 Task: Change arrow line to lose dashed dotted.
Action: Mouse moved to (564, 325)
Screenshot: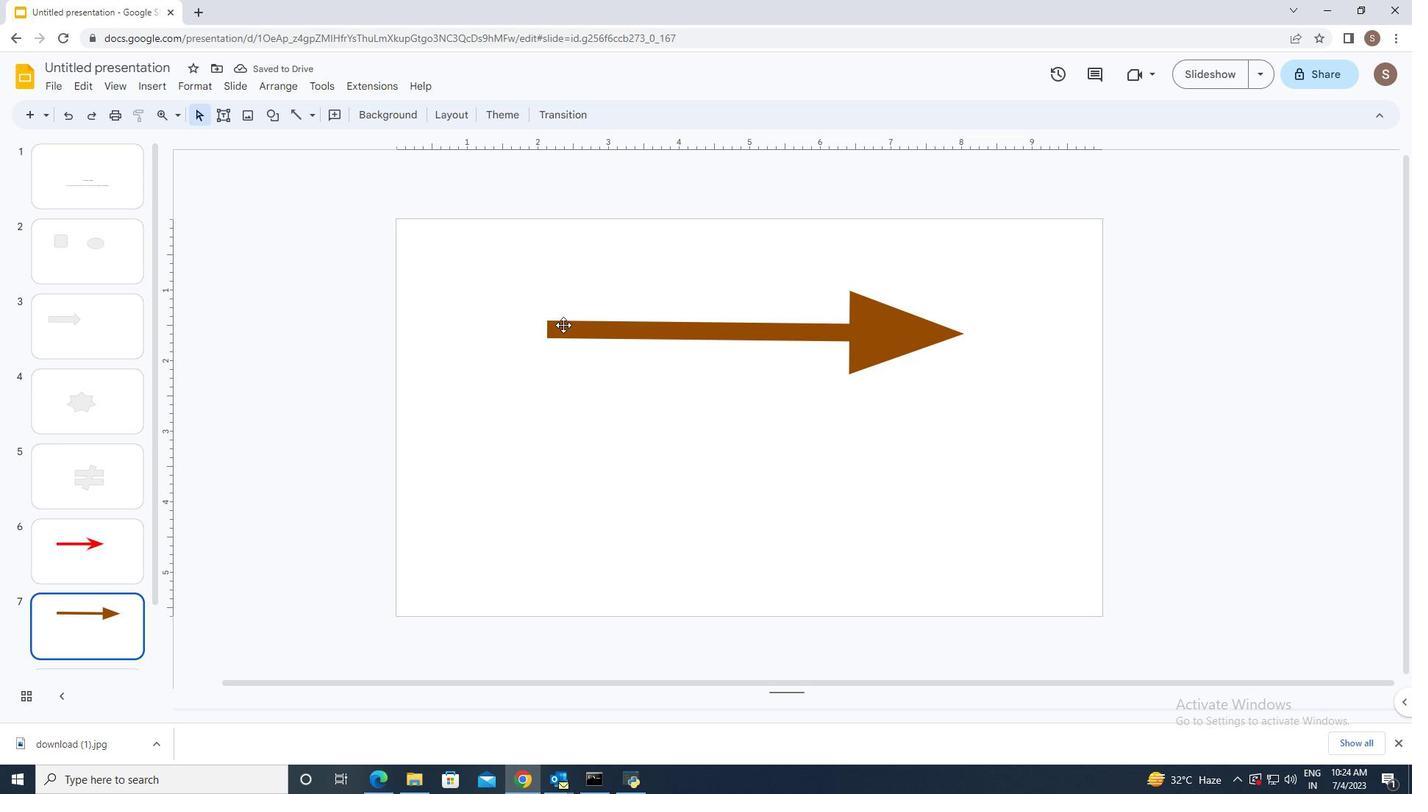 
Action: Mouse pressed left at (564, 325)
Screenshot: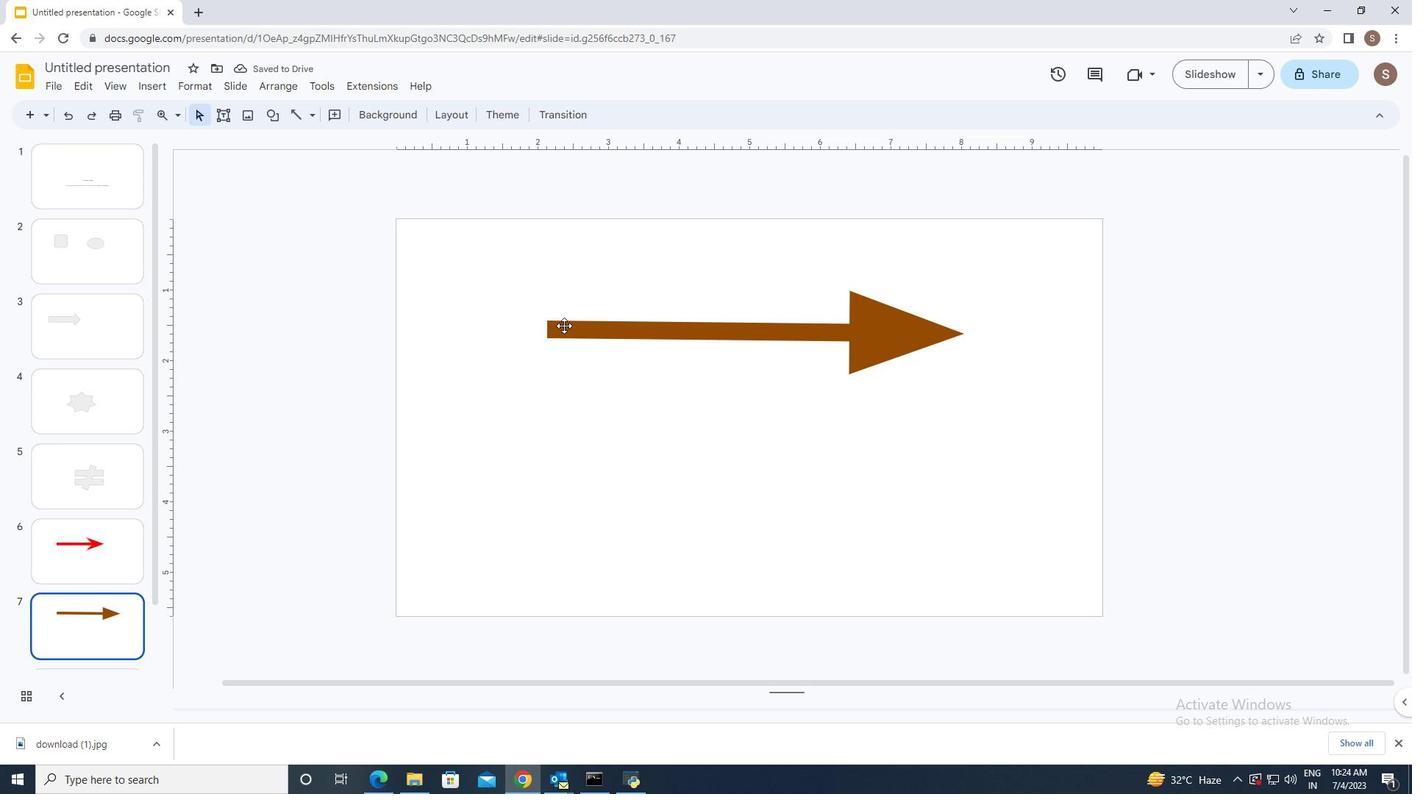 
Action: Mouse moved to (392, 116)
Screenshot: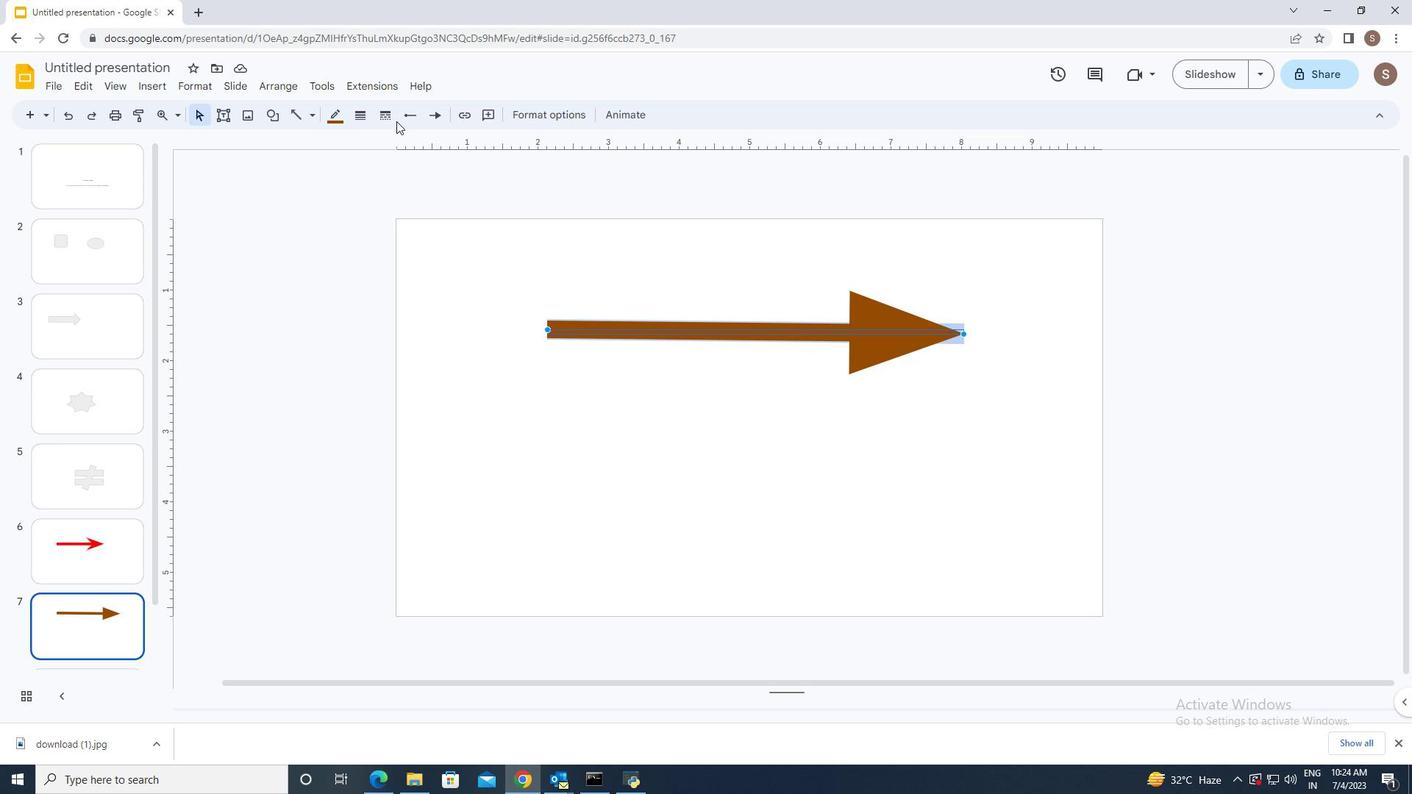 
Action: Mouse pressed left at (392, 116)
Screenshot: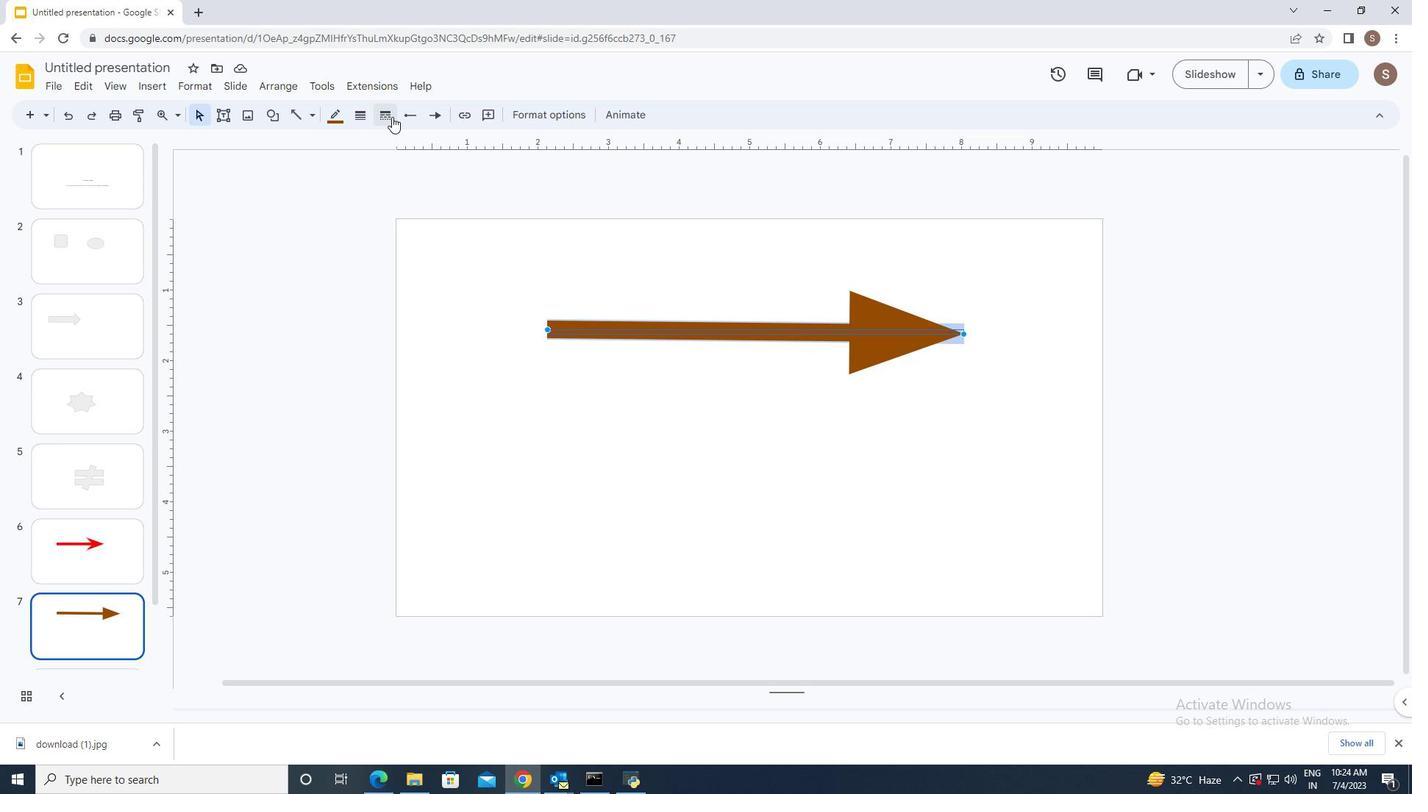 
Action: Mouse moved to (423, 265)
Screenshot: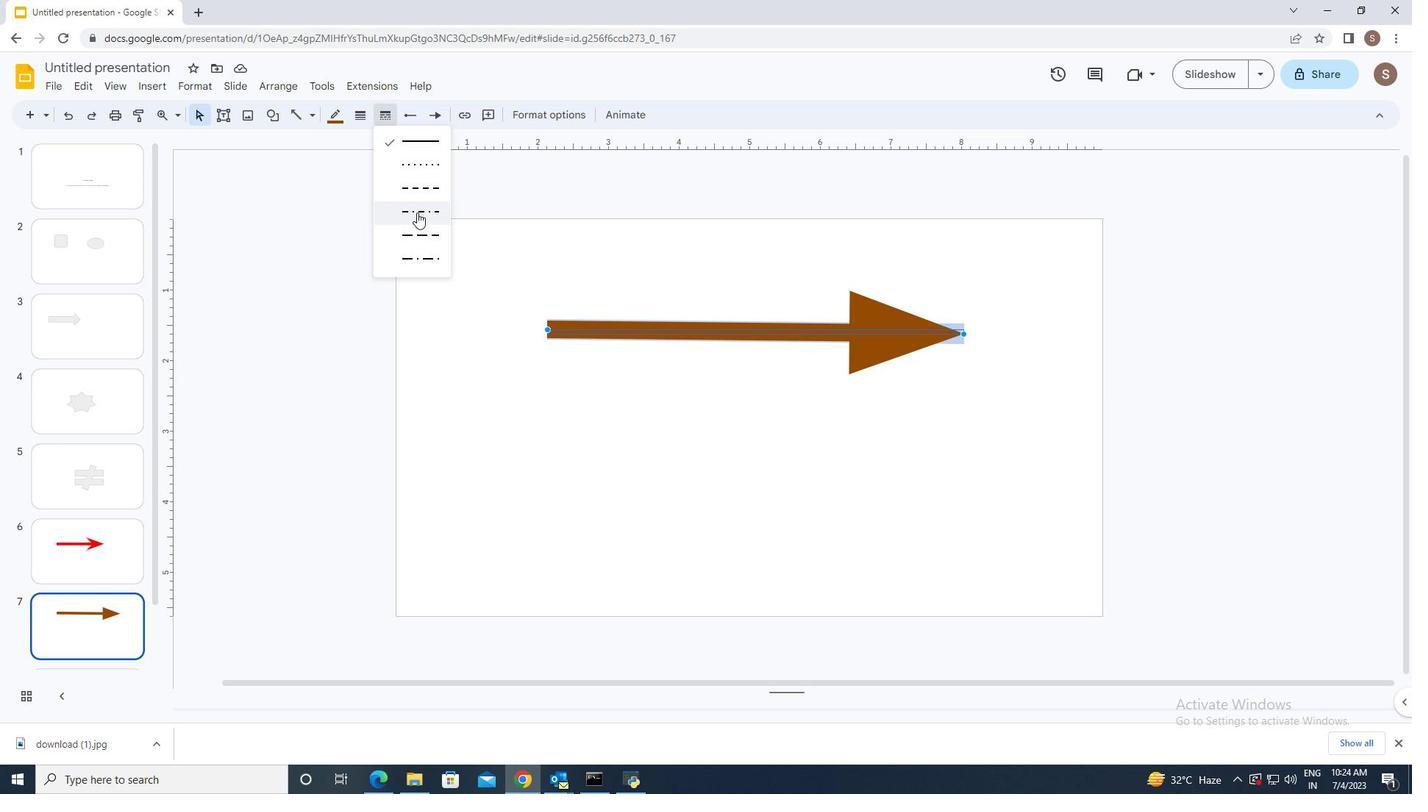 
Action: Mouse pressed left at (423, 265)
Screenshot: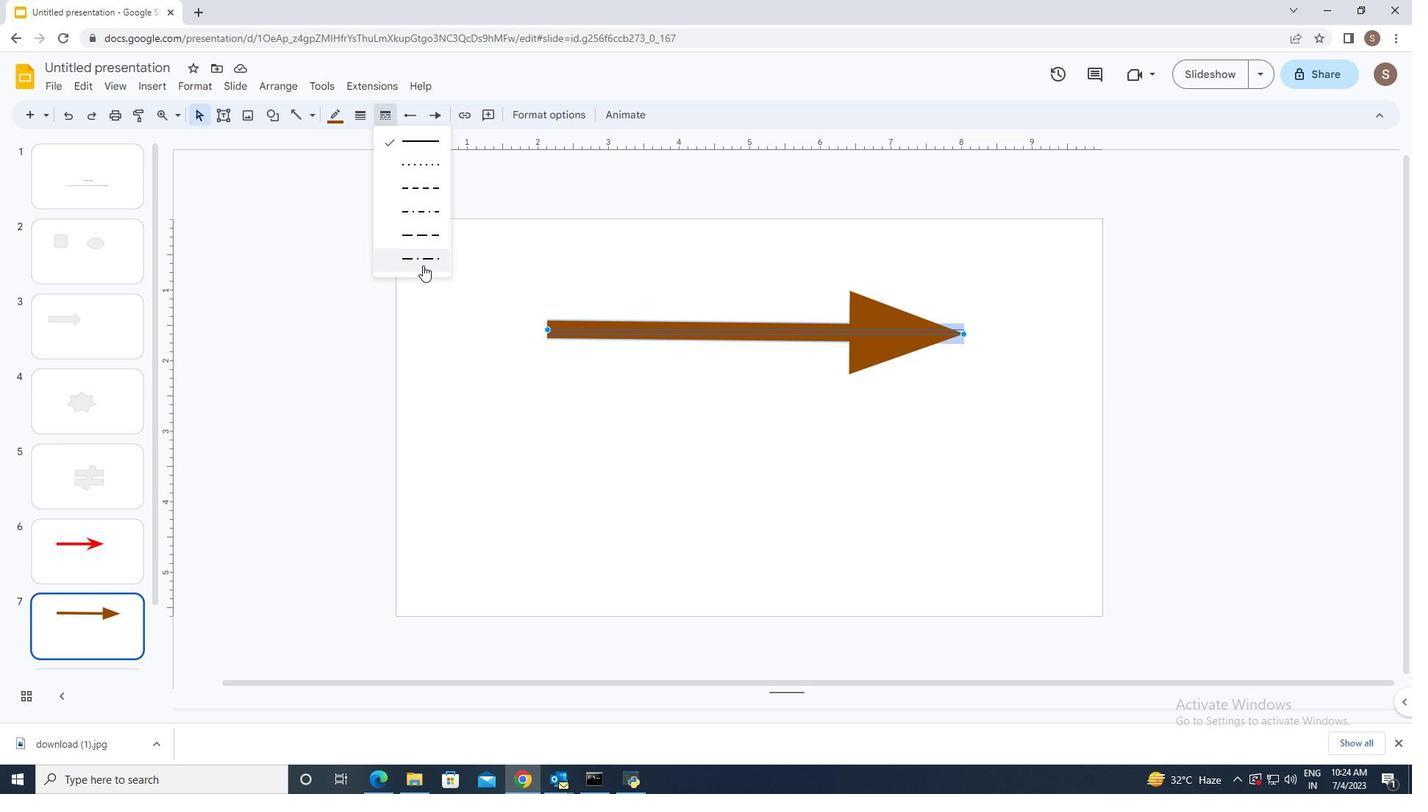
Action: Mouse moved to (500, 442)
Screenshot: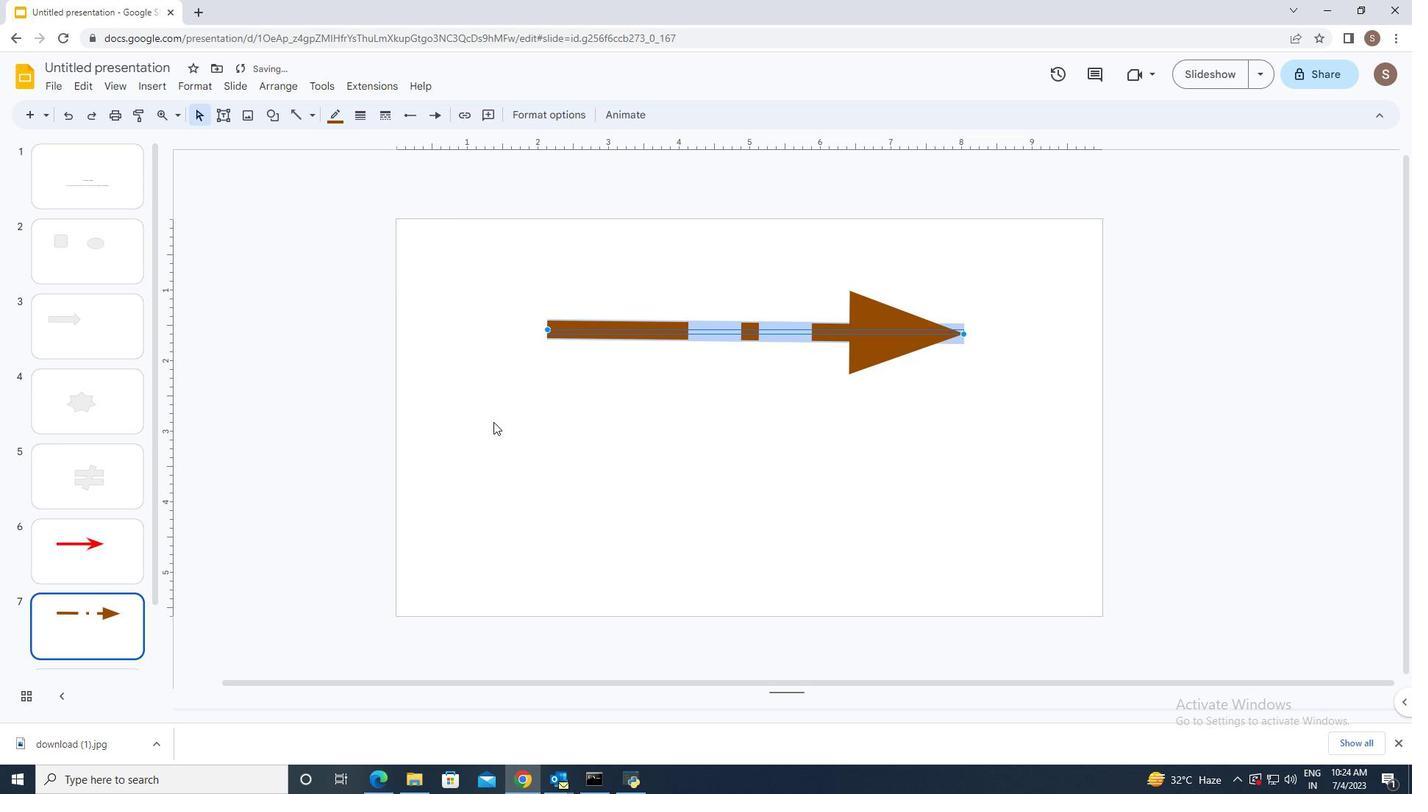 
Action: Mouse pressed left at (500, 442)
Screenshot: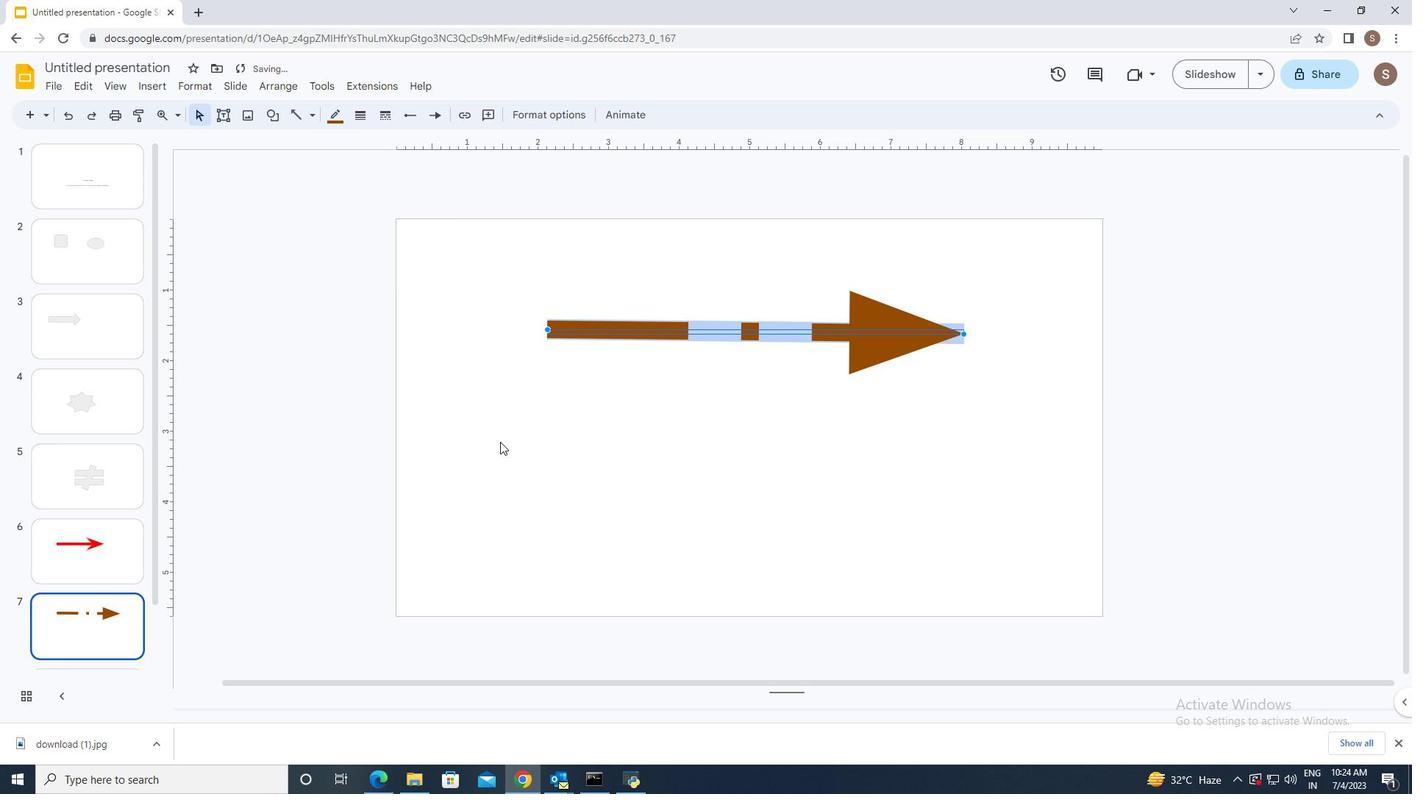 
